 Task: Create a rule from the Agile list, Priority changed -> Complete task in the project TrackForge if Priority Cleared then Complete Task.
Action: Mouse moved to (79, 452)
Screenshot: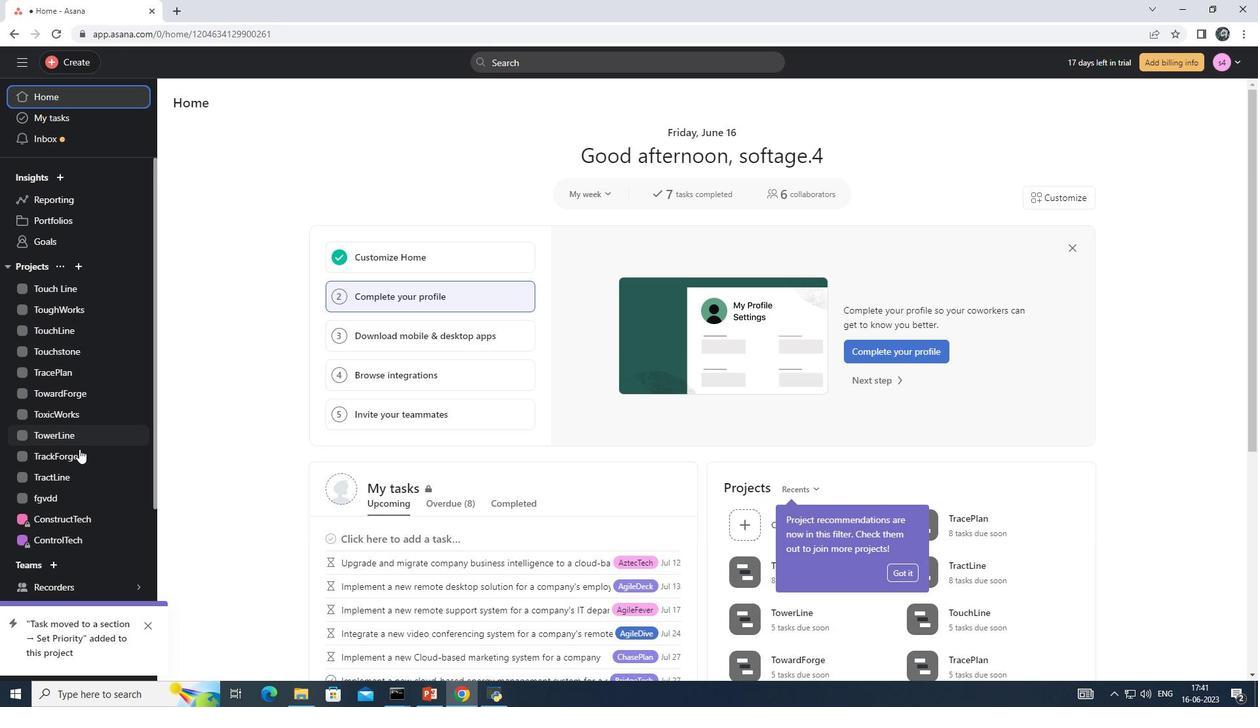 
Action: Mouse pressed left at (79, 452)
Screenshot: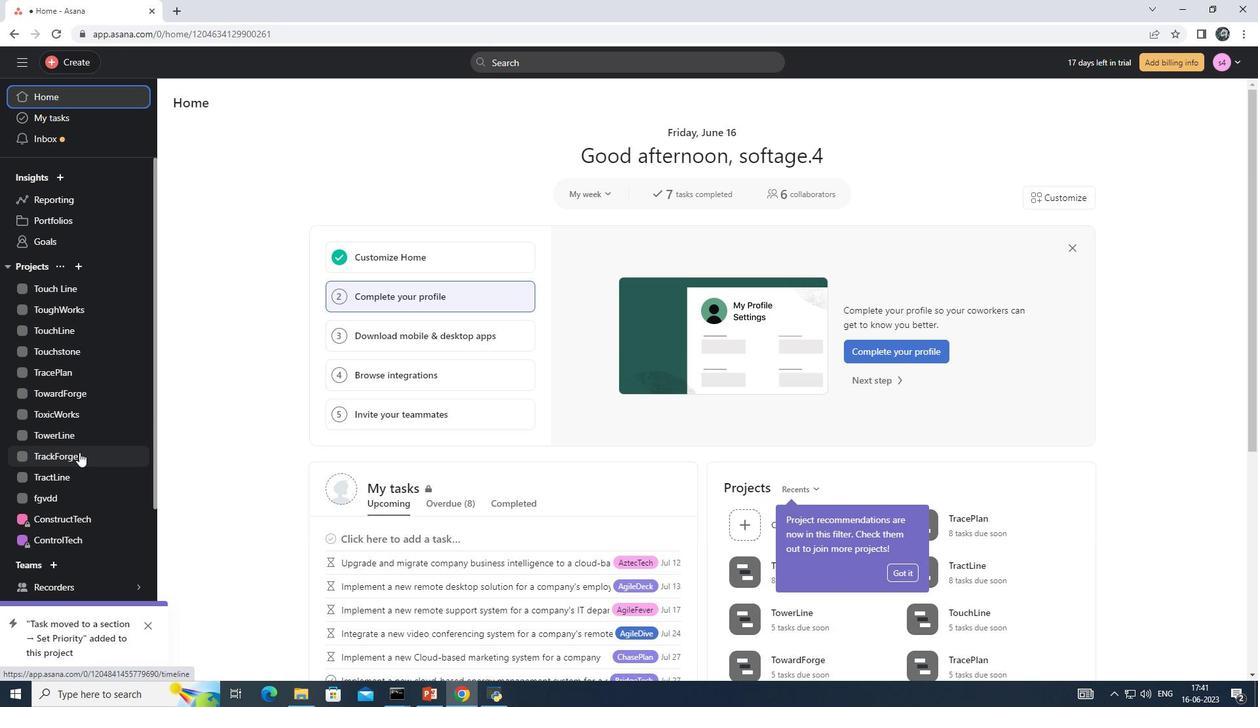 
Action: Mouse moved to (1226, 108)
Screenshot: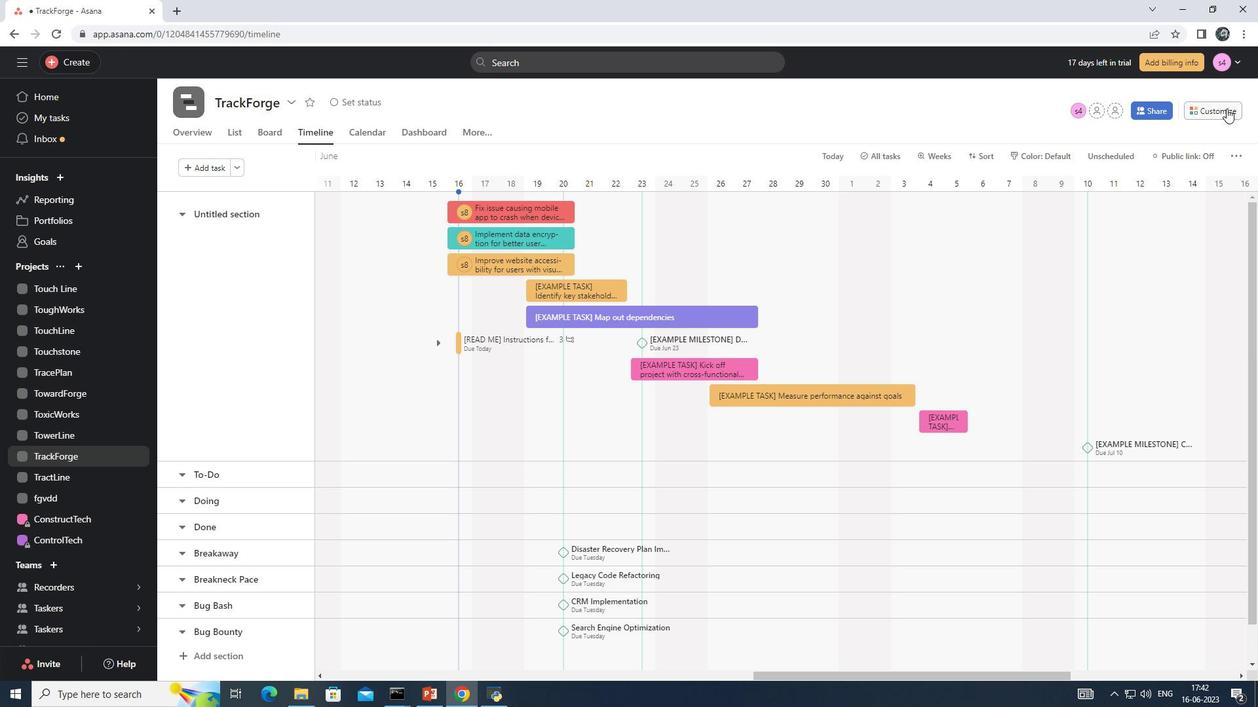 
Action: Mouse pressed left at (1226, 108)
Screenshot: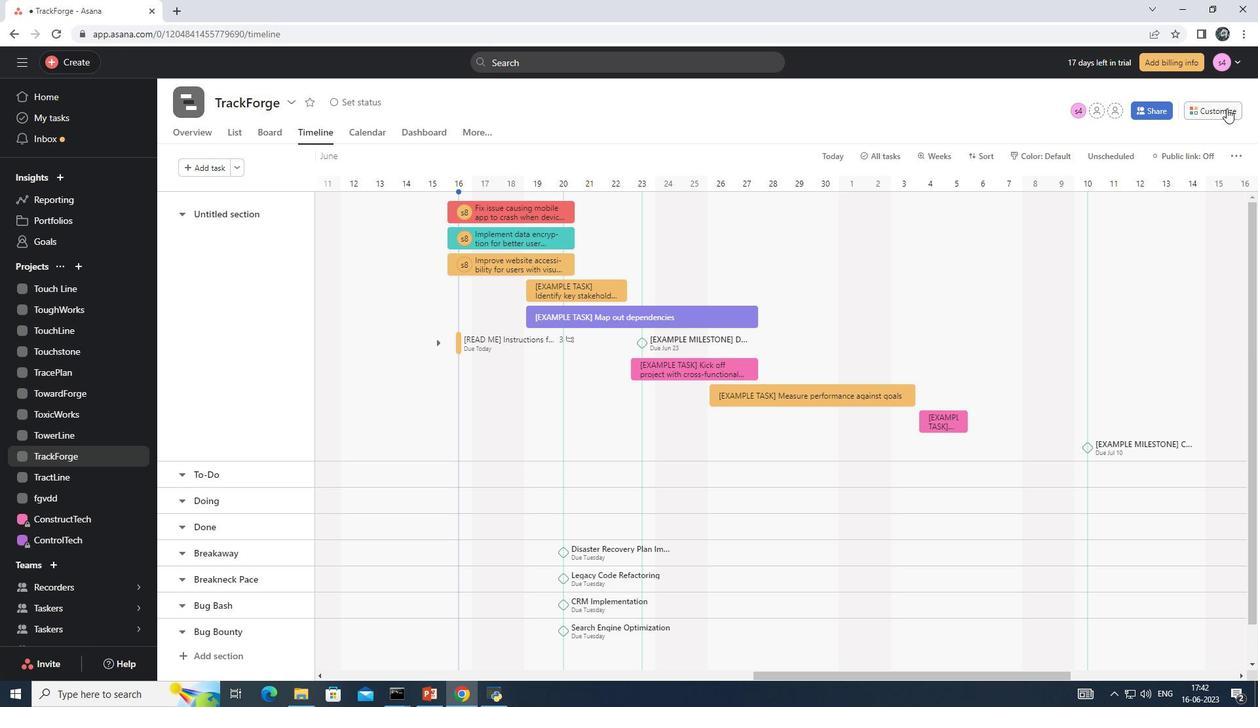 
Action: Mouse moved to (969, 300)
Screenshot: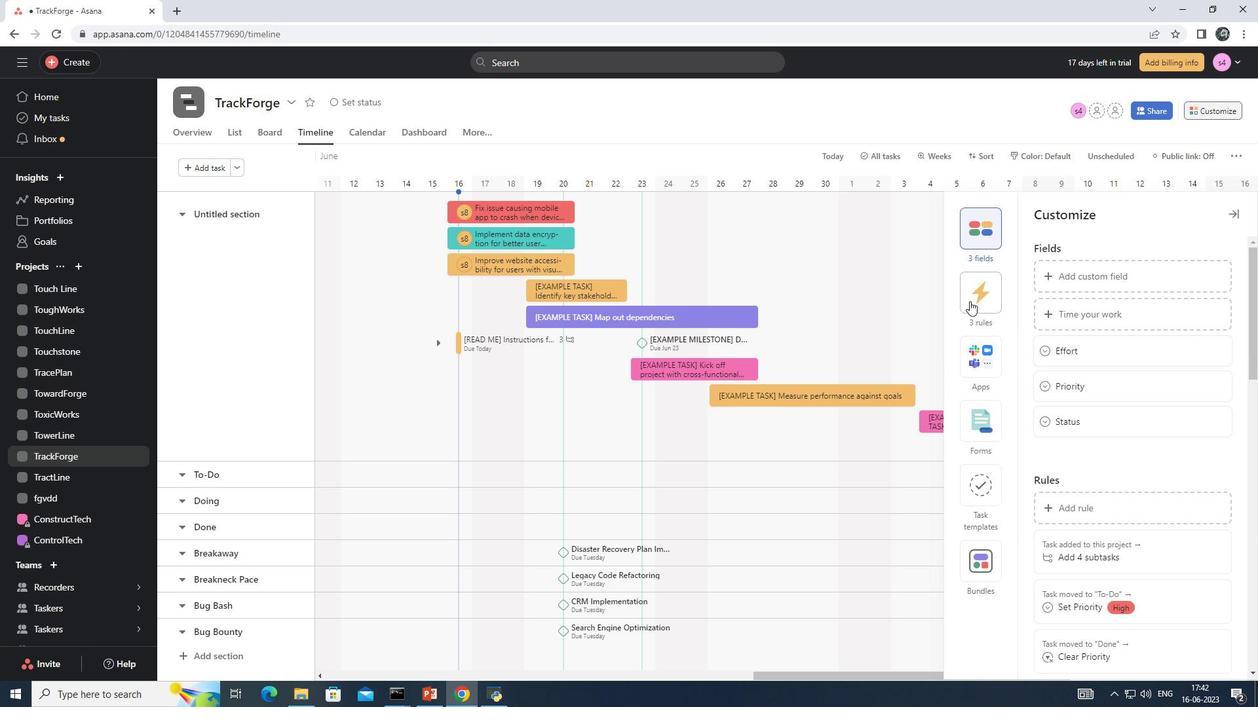 
Action: Mouse pressed left at (969, 300)
Screenshot: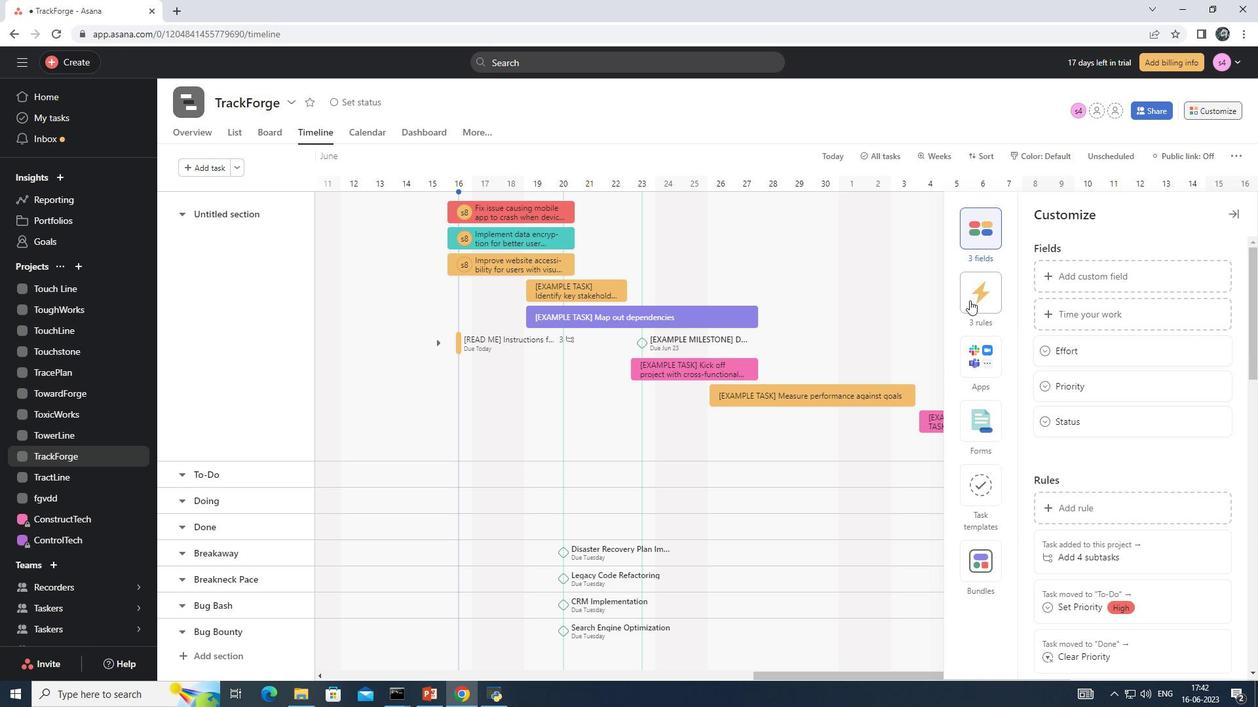 
Action: Mouse moved to (1090, 268)
Screenshot: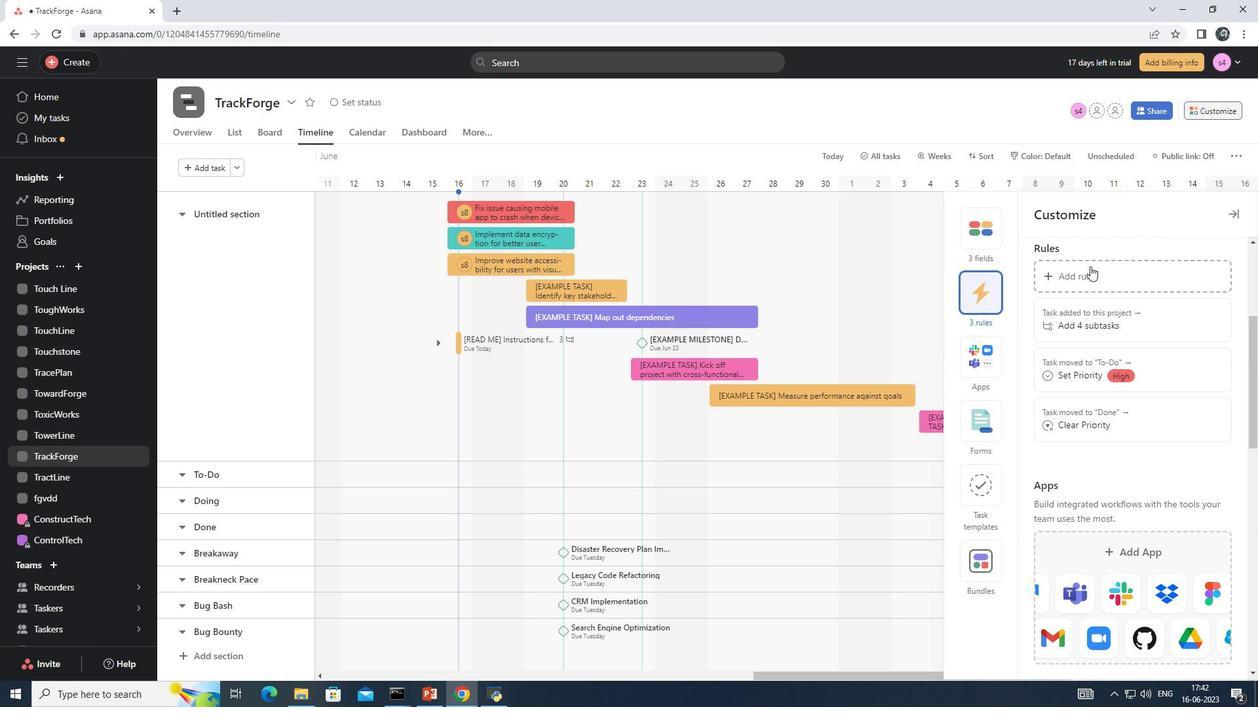 
Action: Mouse pressed left at (1090, 268)
Screenshot: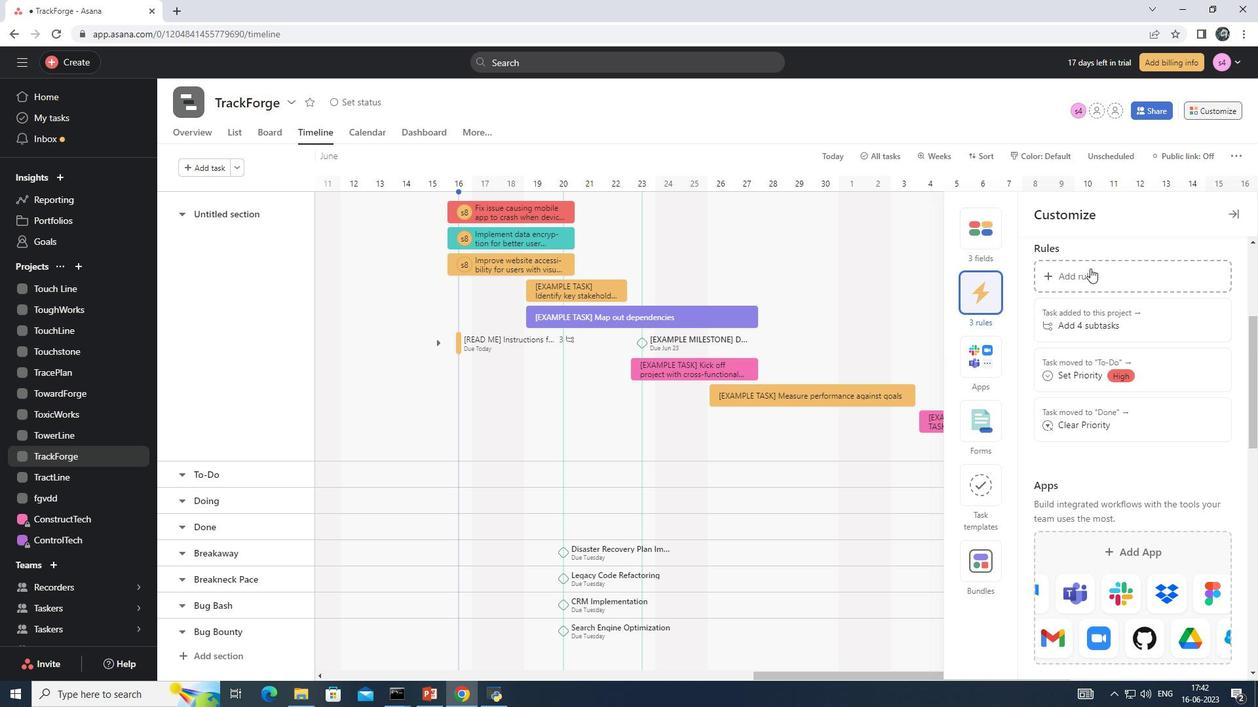 
Action: Mouse moved to (269, 194)
Screenshot: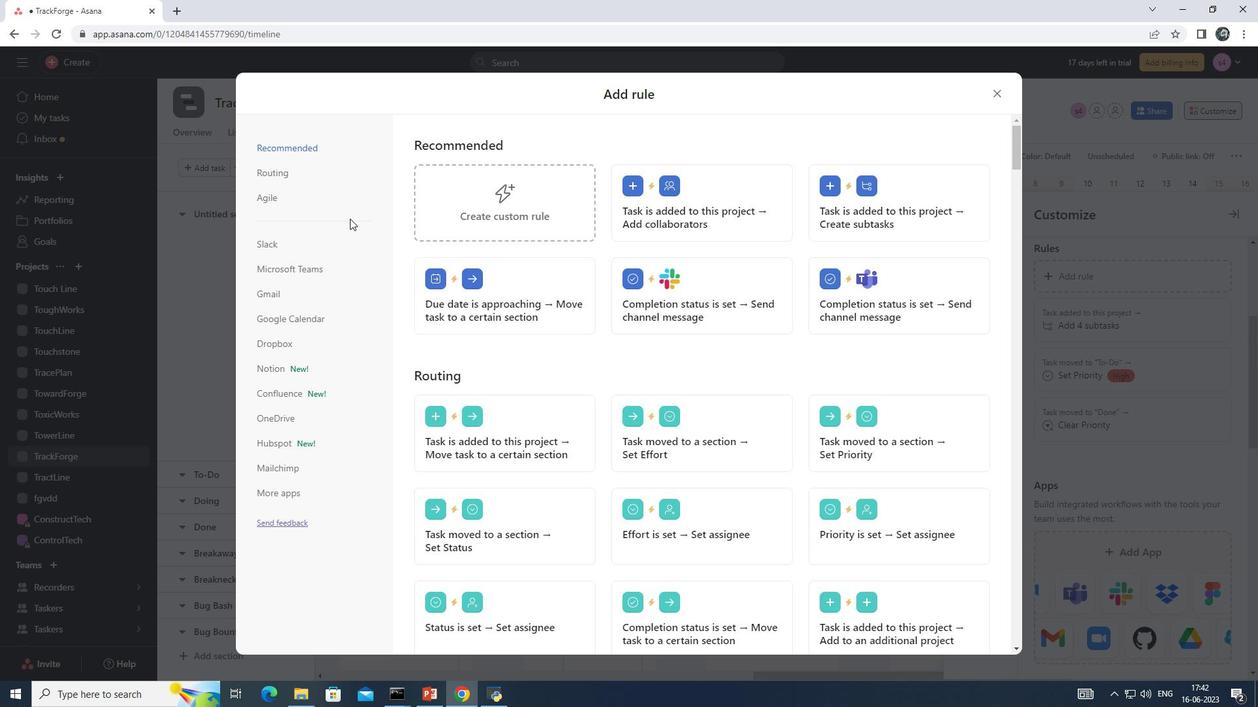 
Action: Mouse pressed left at (269, 194)
Screenshot: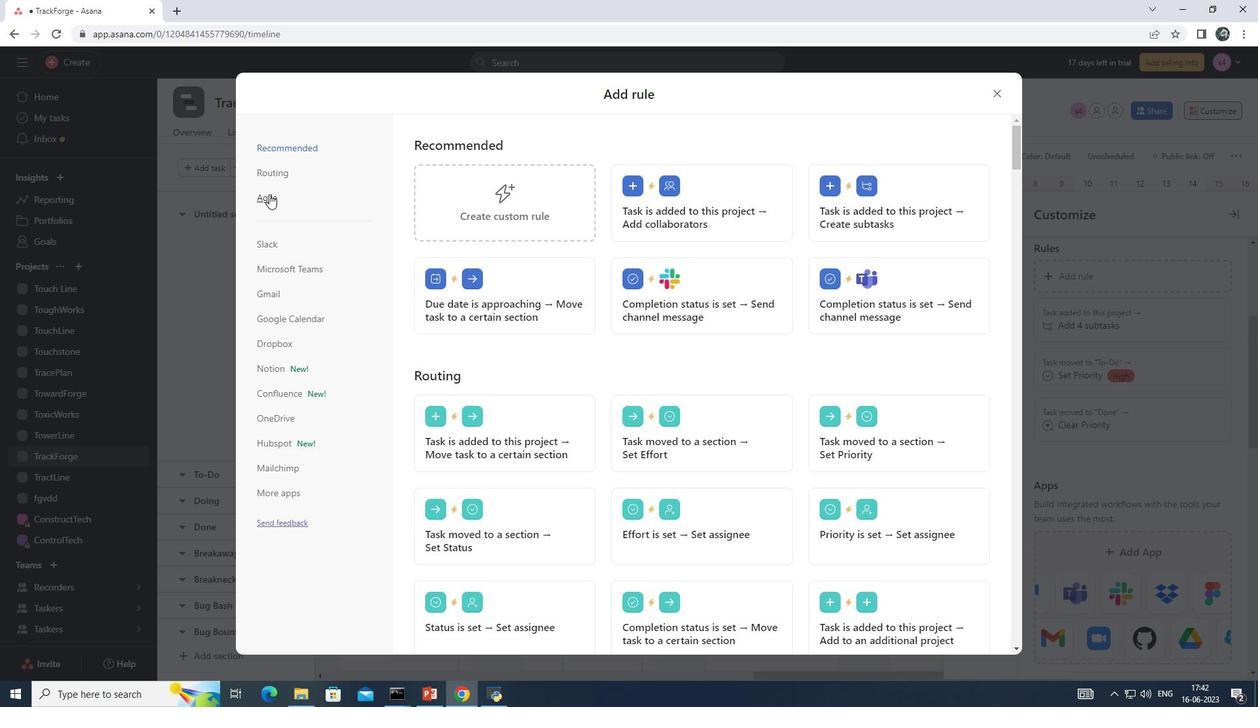 
Action: Mouse moved to (742, 186)
Screenshot: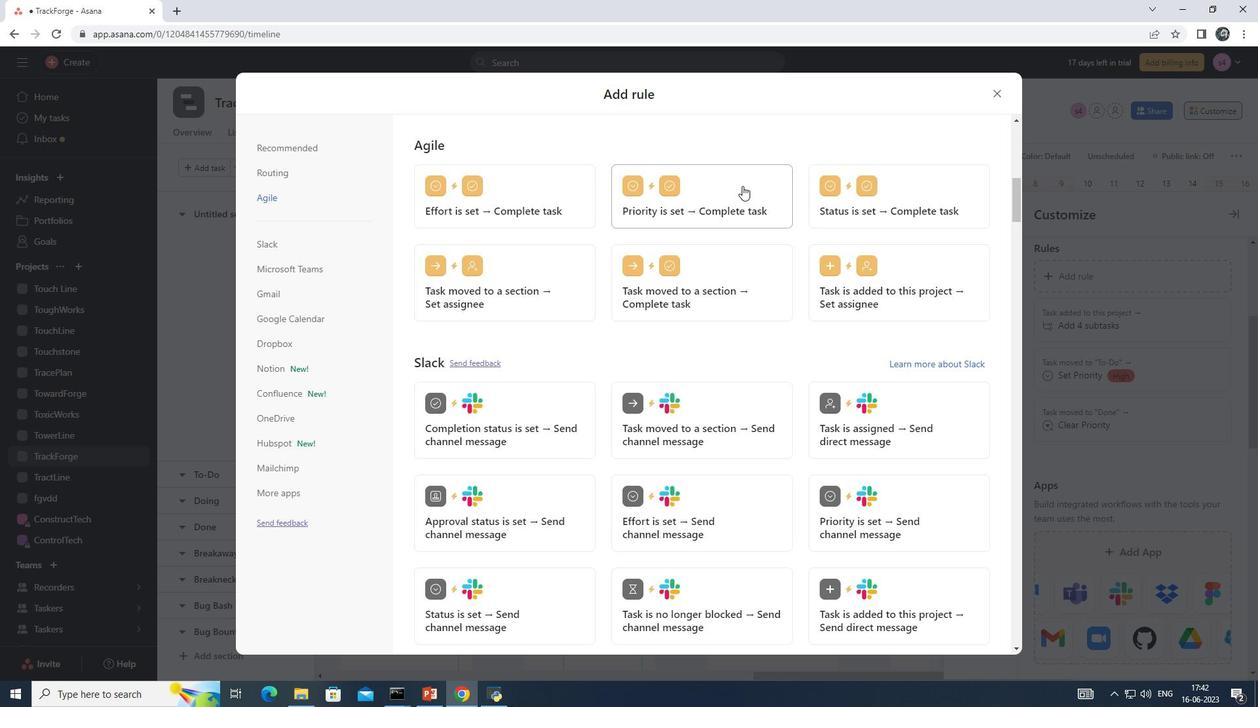 
Action: Mouse pressed left at (742, 186)
Screenshot: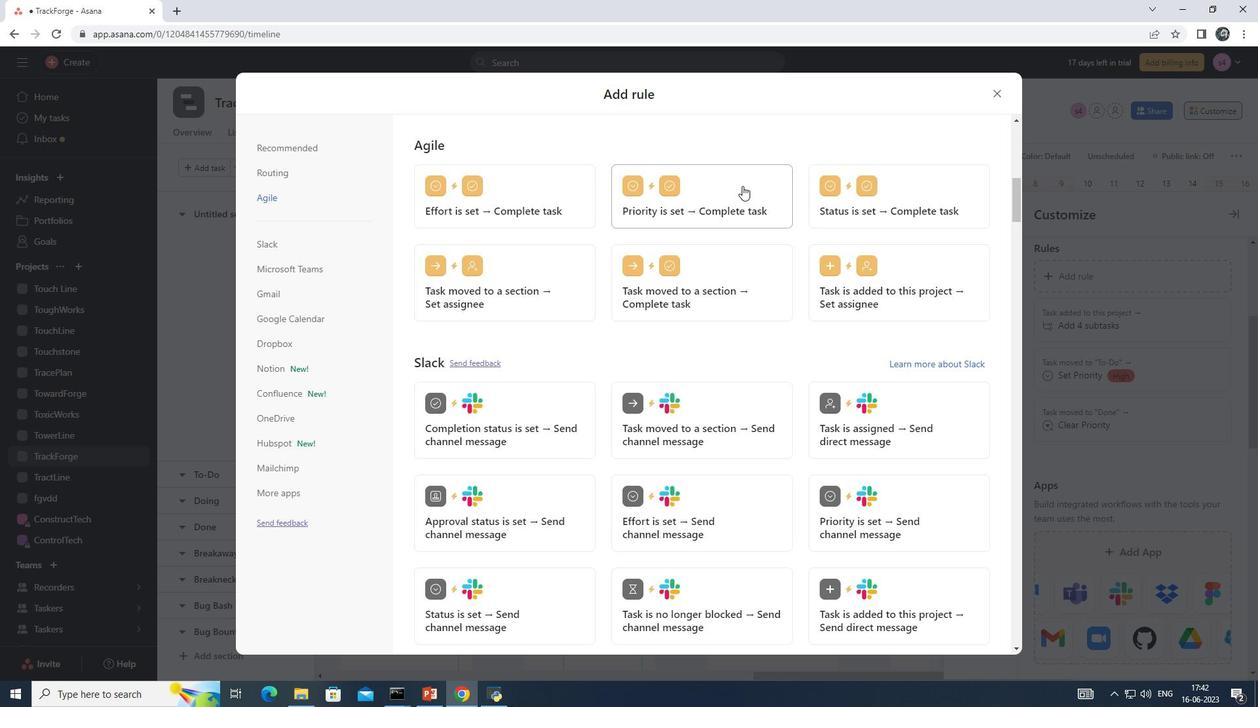 
Action: Mouse moved to (818, 224)
Screenshot: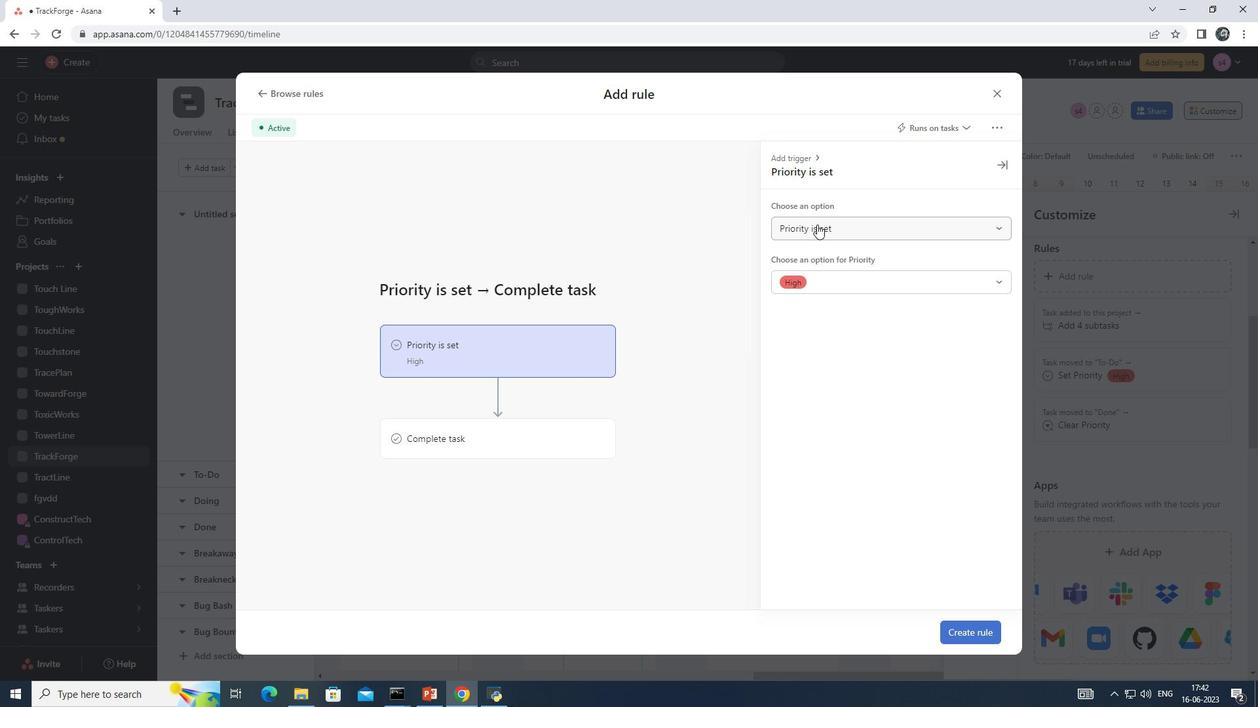 
Action: Mouse pressed left at (818, 224)
Screenshot: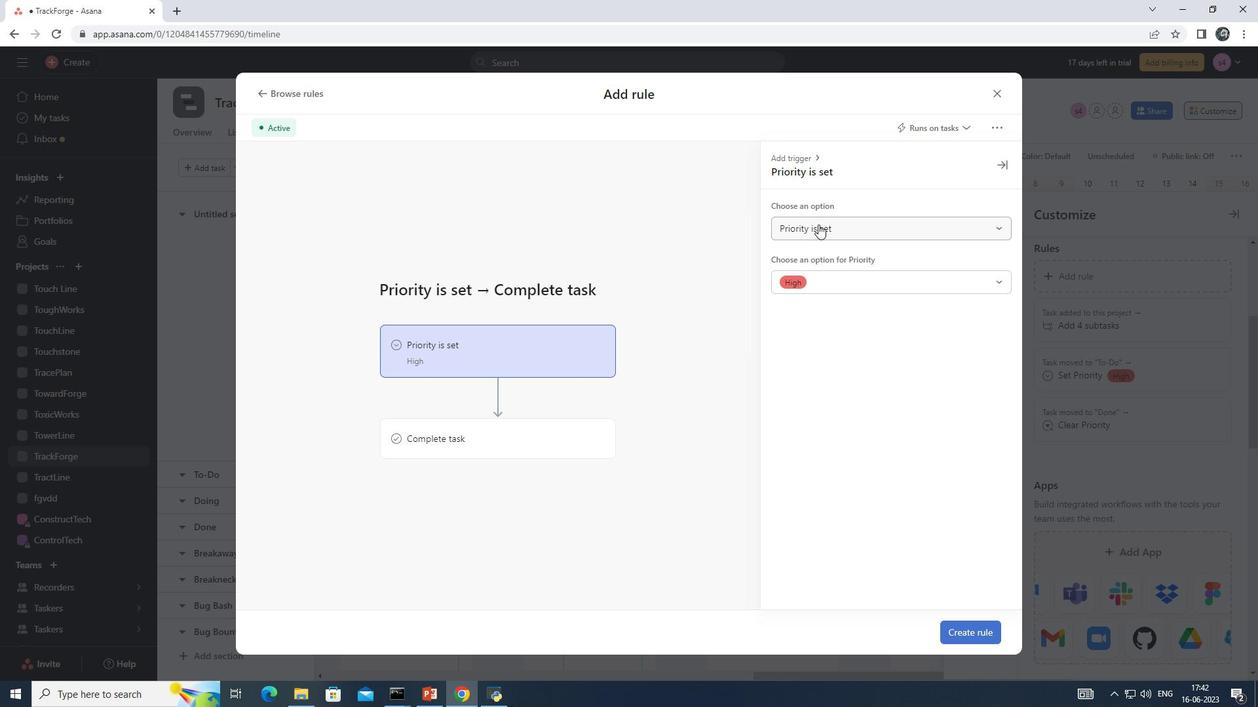 
Action: Mouse moved to (827, 279)
Screenshot: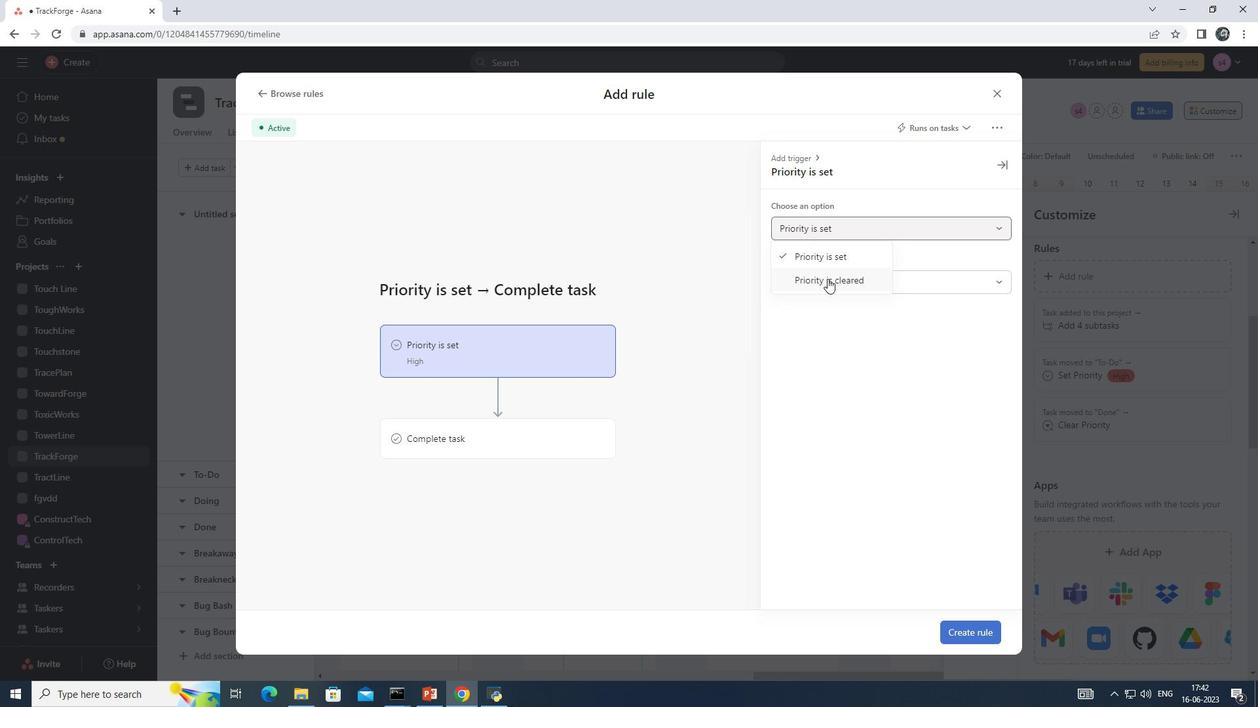 
Action: Mouse pressed left at (827, 279)
Screenshot: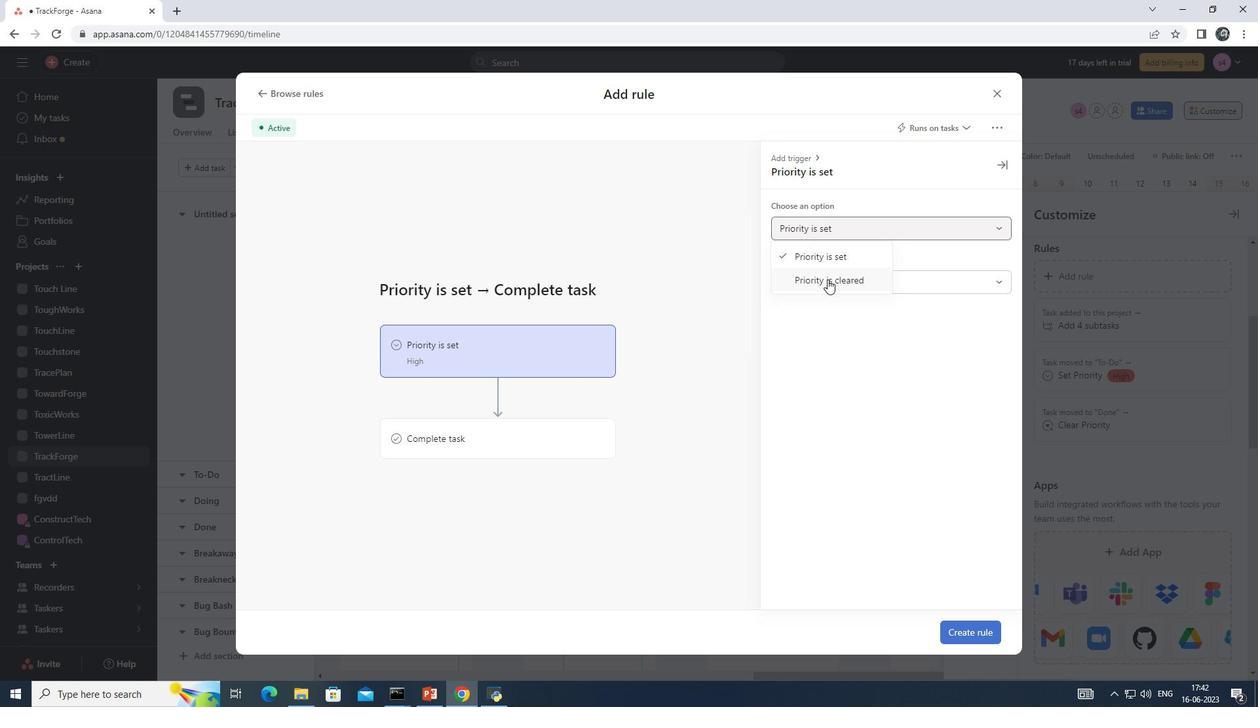 
Action: Mouse moved to (509, 432)
Screenshot: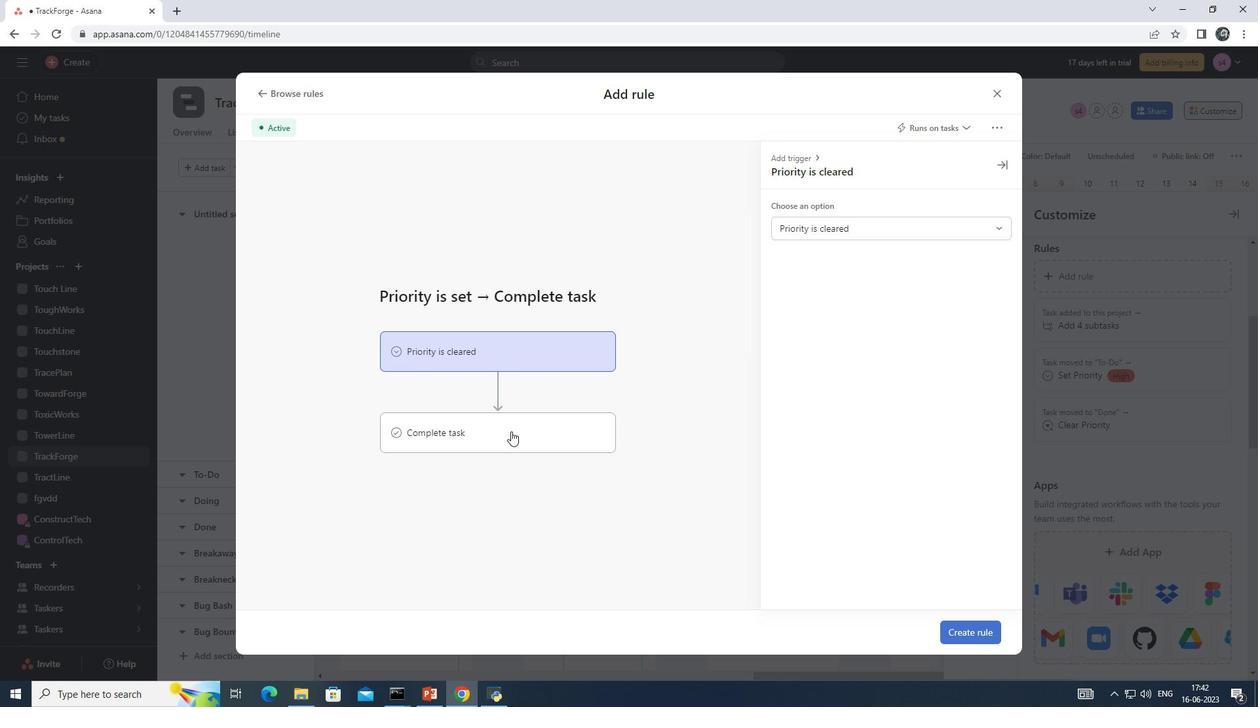 
Action: Mouse pressed left at (509, 432)
Screenshot: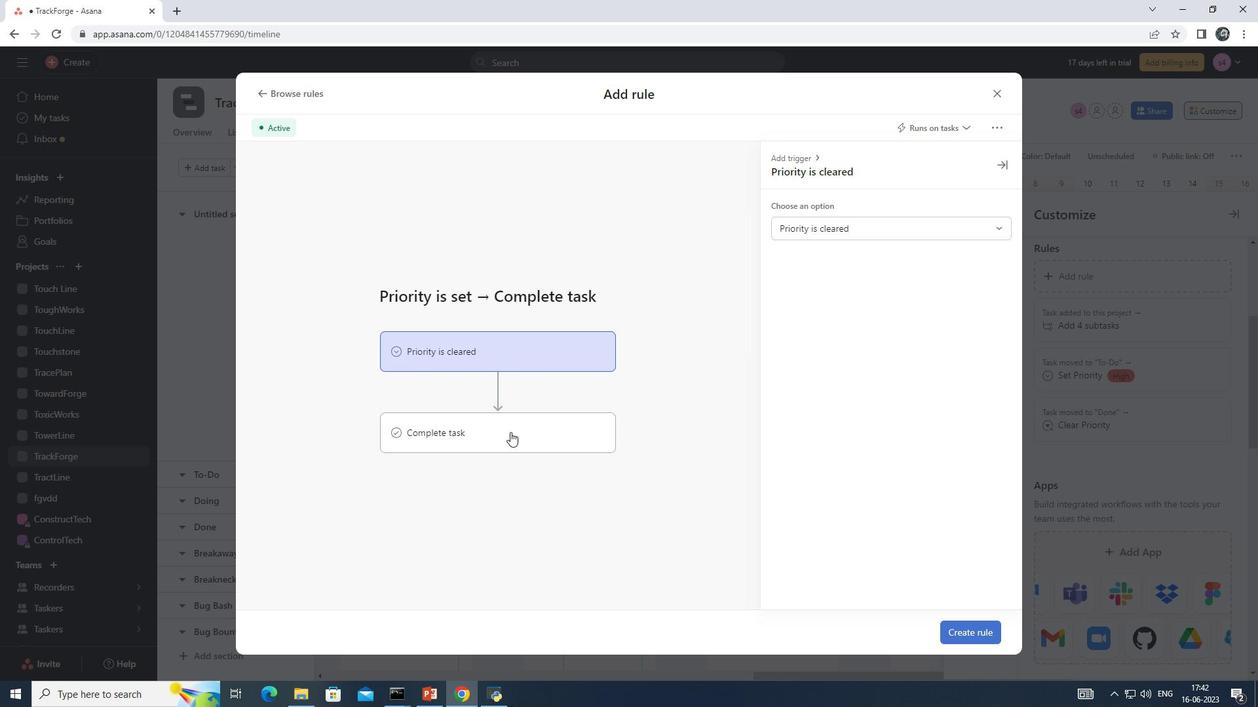 
Action: Mouse moved to (846, 230)
Screenshot: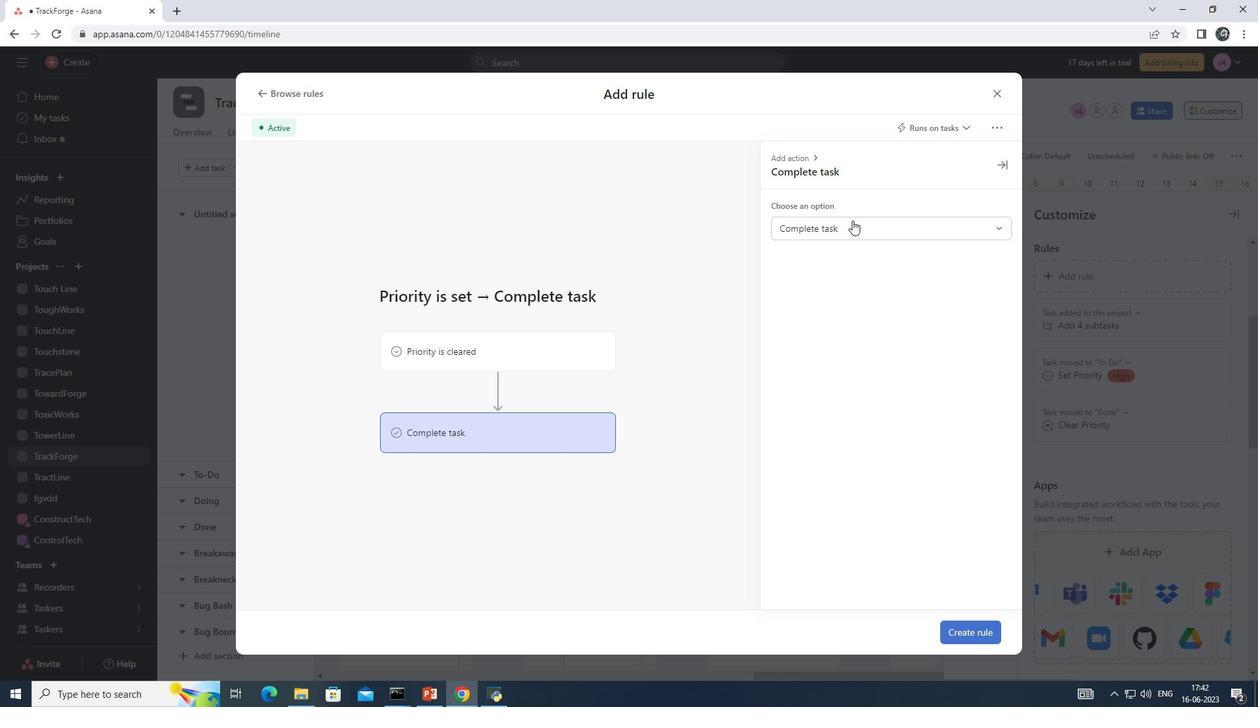
Action: Mouse pressed left at (846, 230)
Screenshot: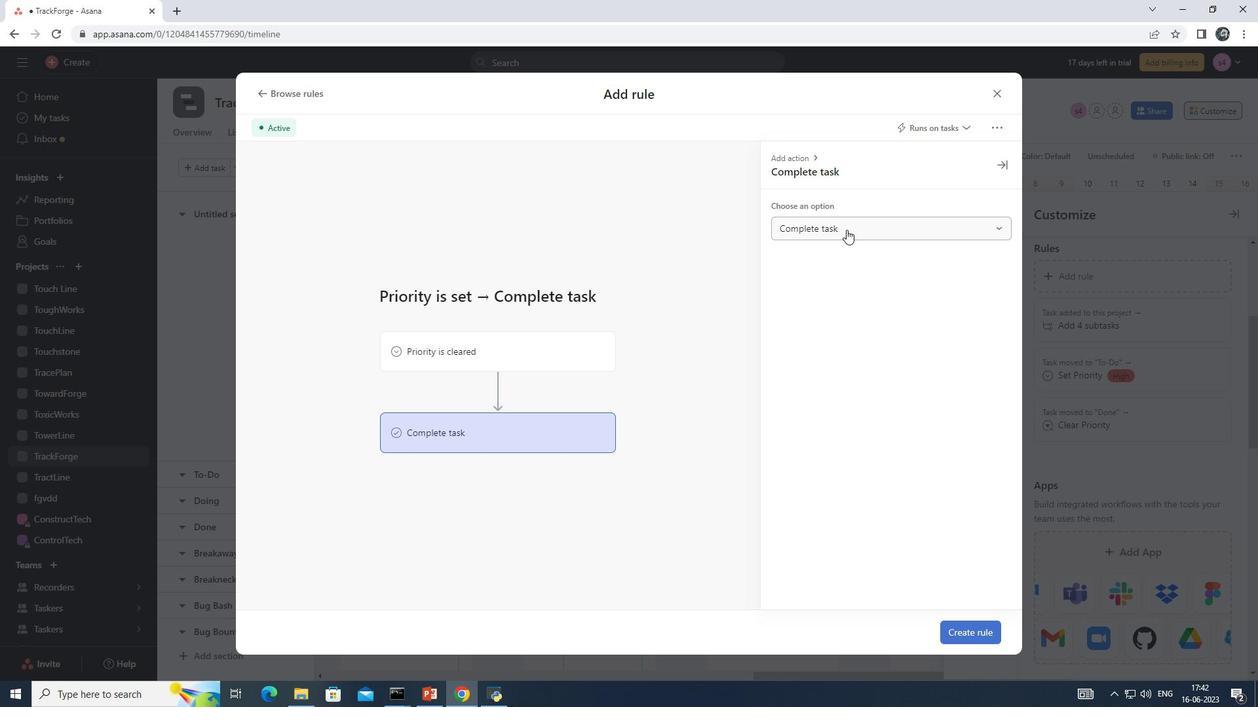 
Action: Mouse moved to (846, 252)
Screenshot: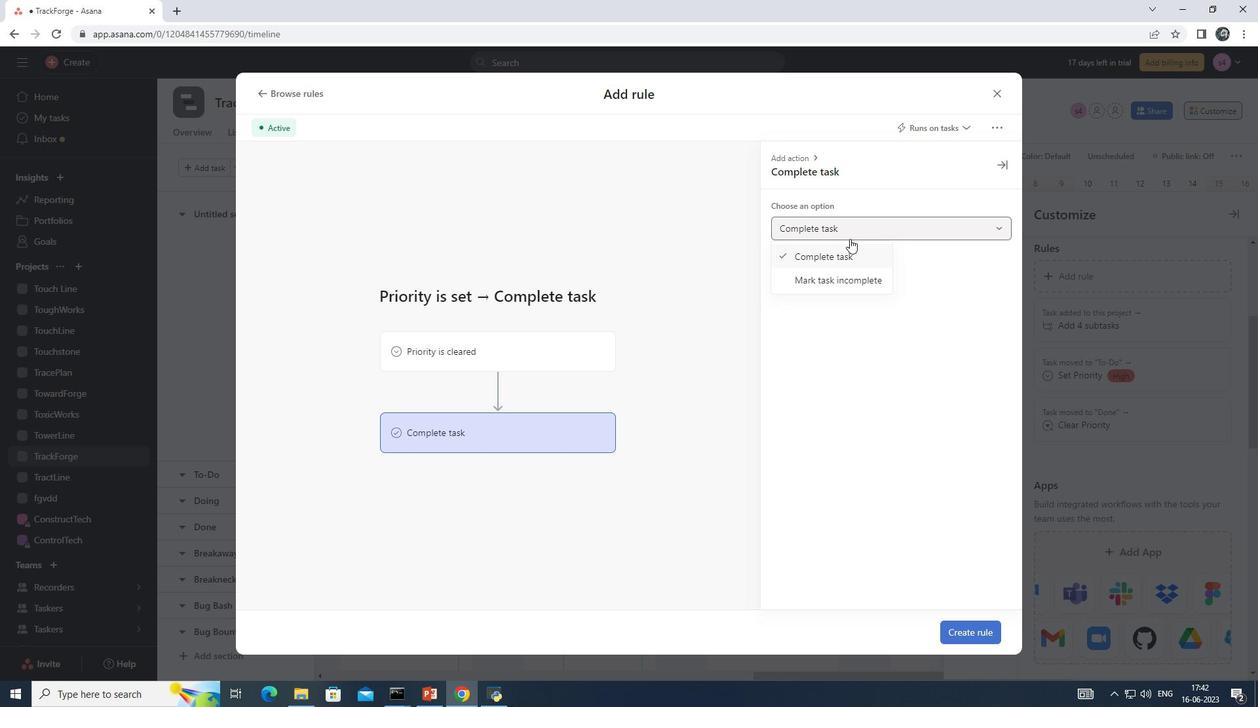 
Action: Mouse pressed left at (846, 252)
Screenshot: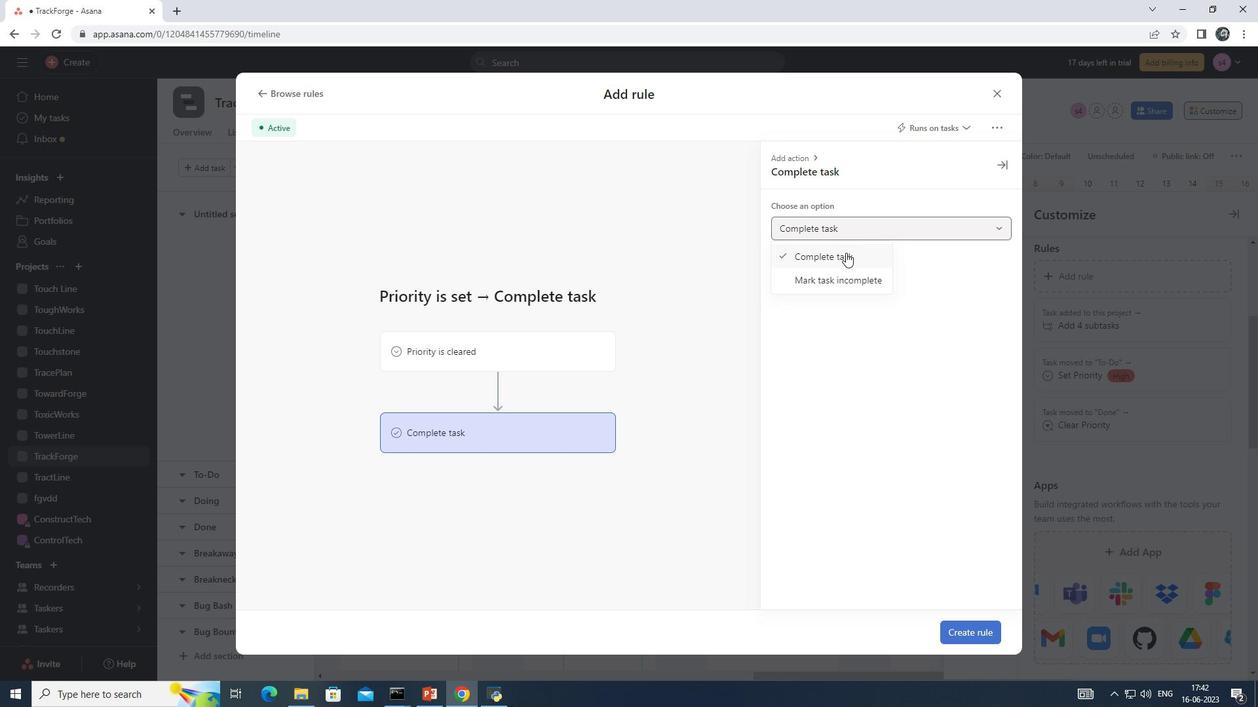 
Action: Mouse moved to (965, 630)
Screenshot: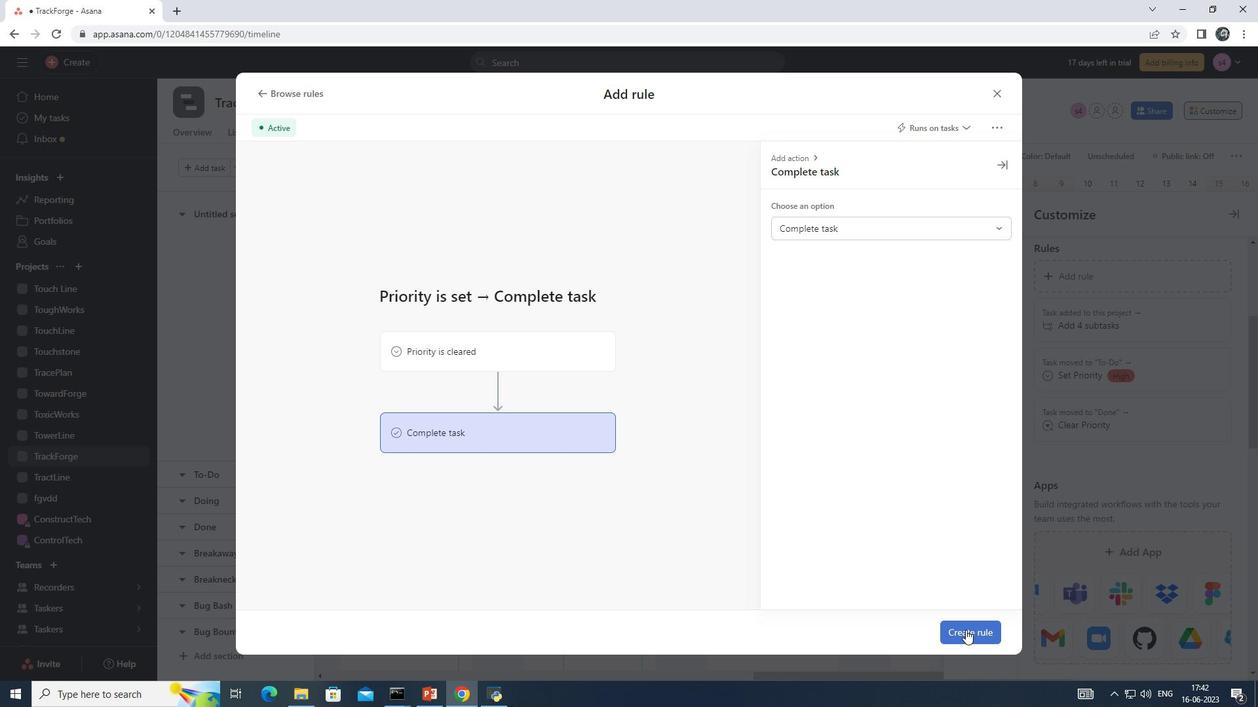 
Action: Mouse pressed left at (965, 630)
Screenshot: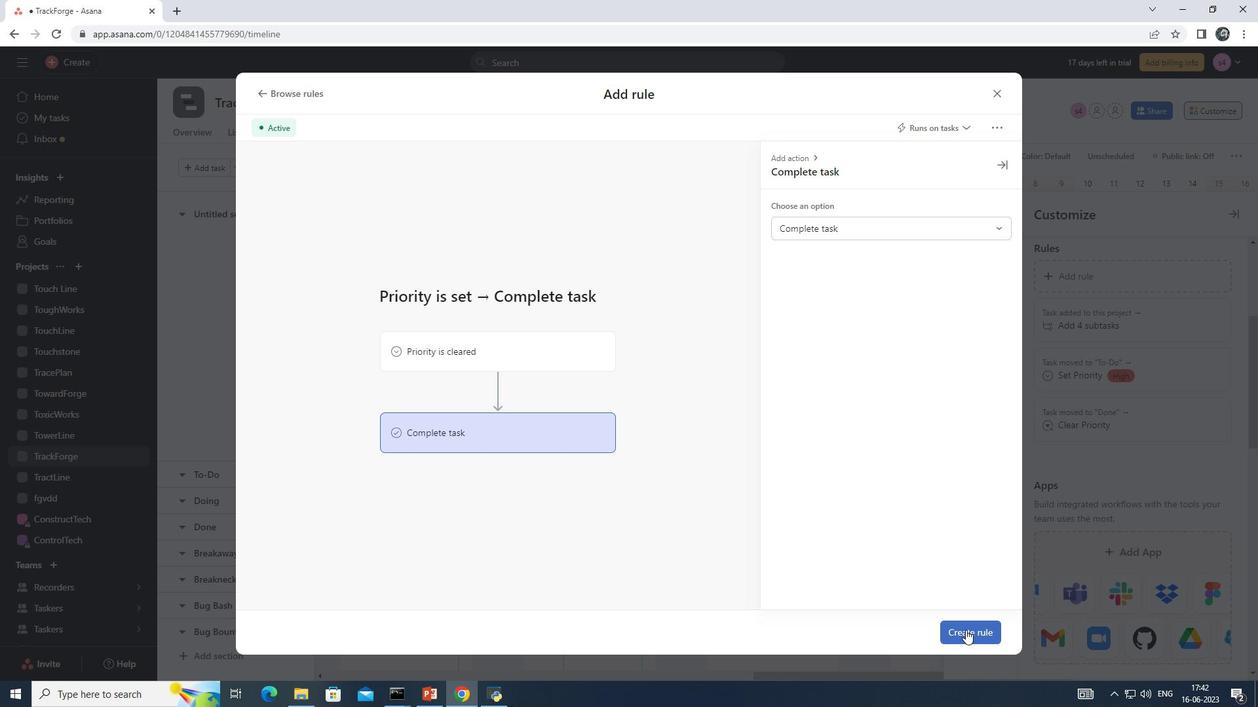 
Action: Mouse moved to (637, 351)
Screenshot: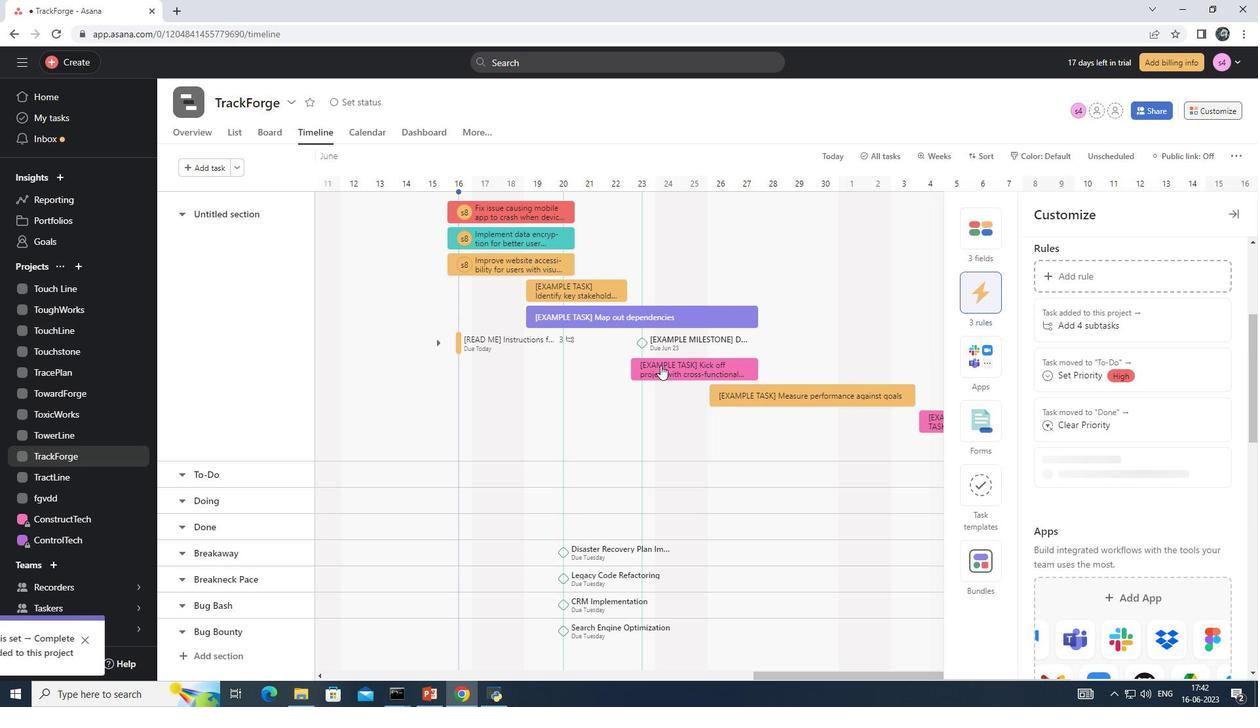 
